 Task: Assign in the project ZestTech the issue 'Implement a new cloud-based fleet management system for a company with advanced vehicle tracking and maintenance features' to the sprint 'Galaxy Quest'.
Action: Mouse moved to (281, 79)
Screenshot: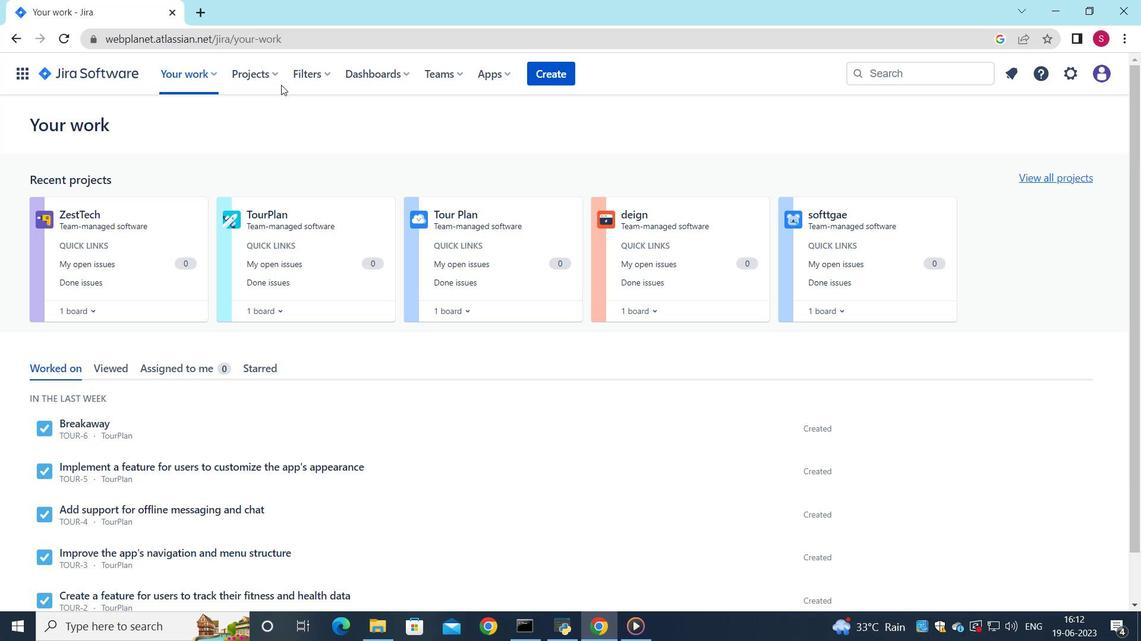 
Action: Mouse pressed left at (281, 79)
Screenshot: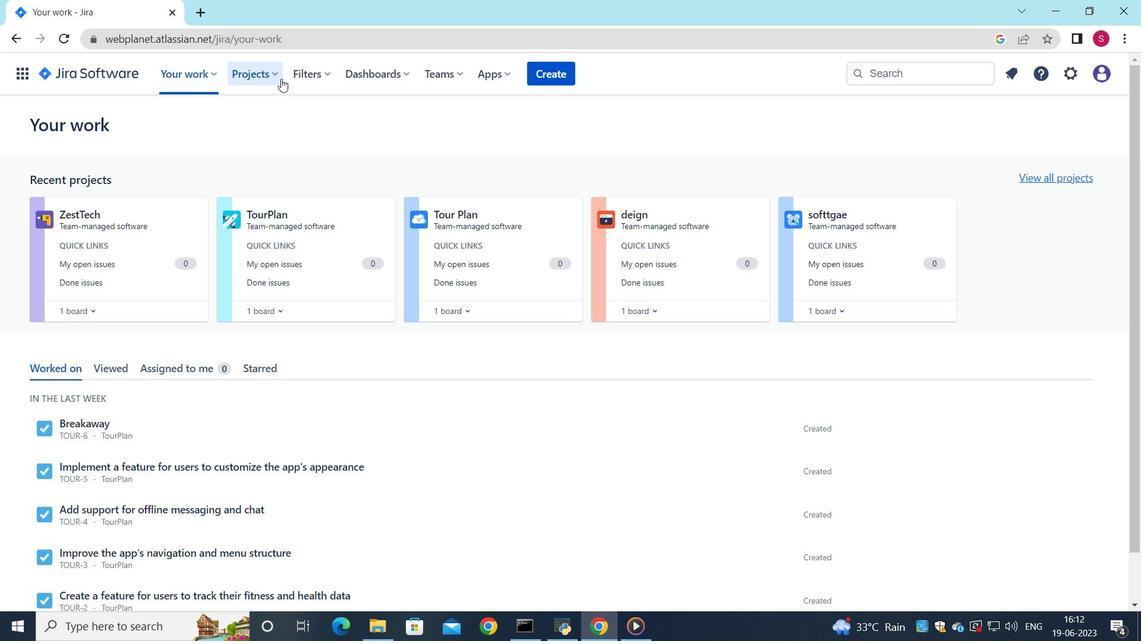 
Action: Mouse moved to (310, 151)
Screenshot: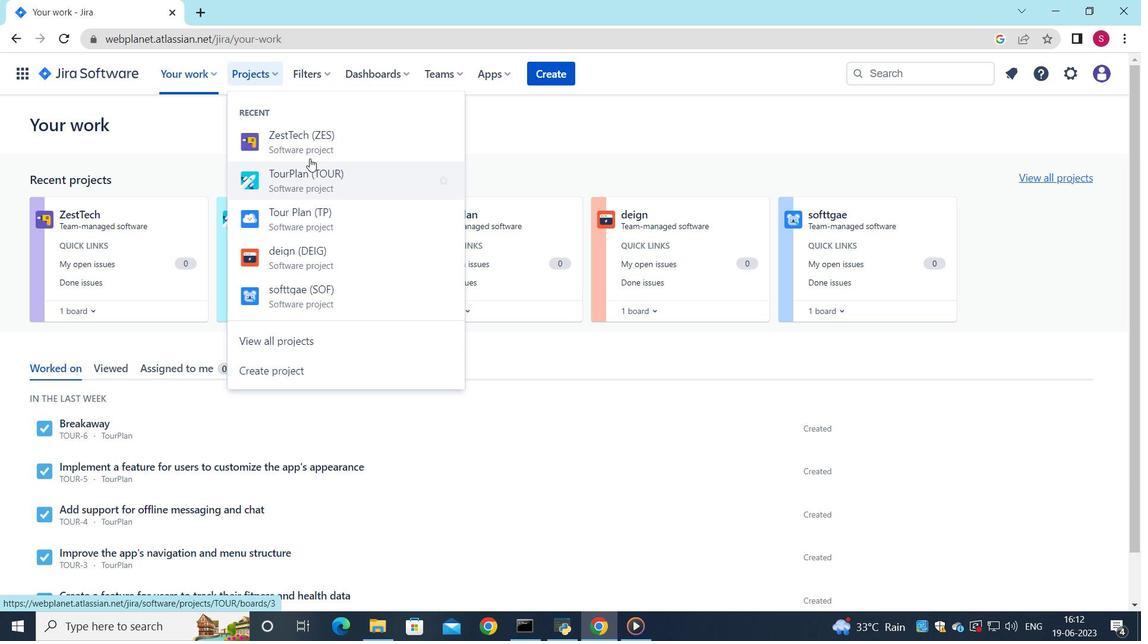 
Action: Mouse pressed left at (310, 151)
Screenshot: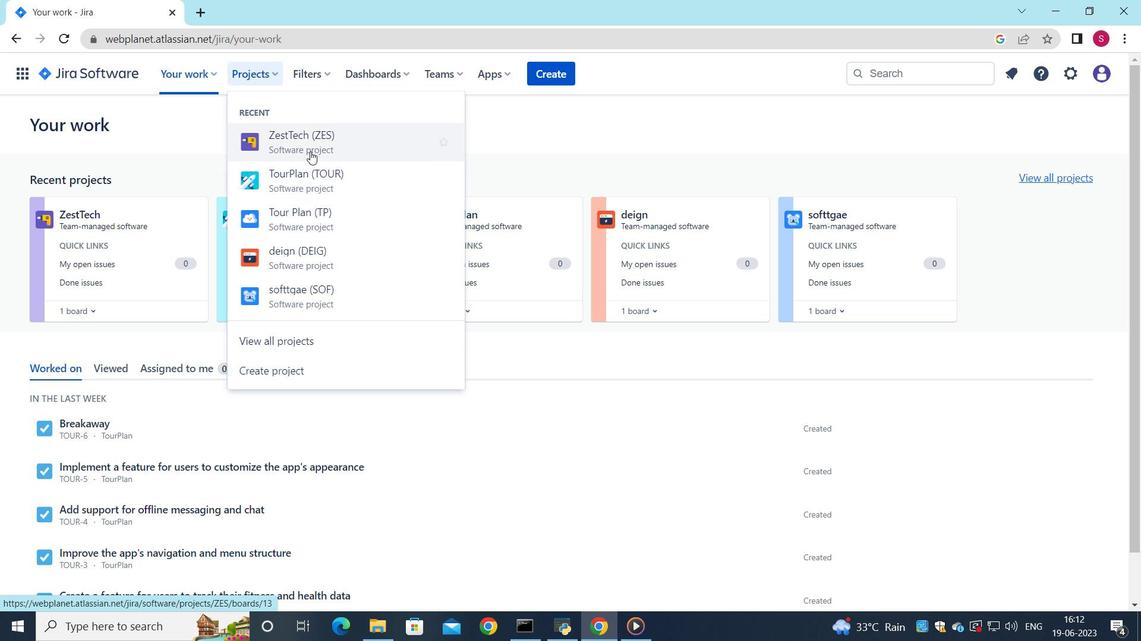 
Action: Mouse moved to (93, 229)
Screenshot: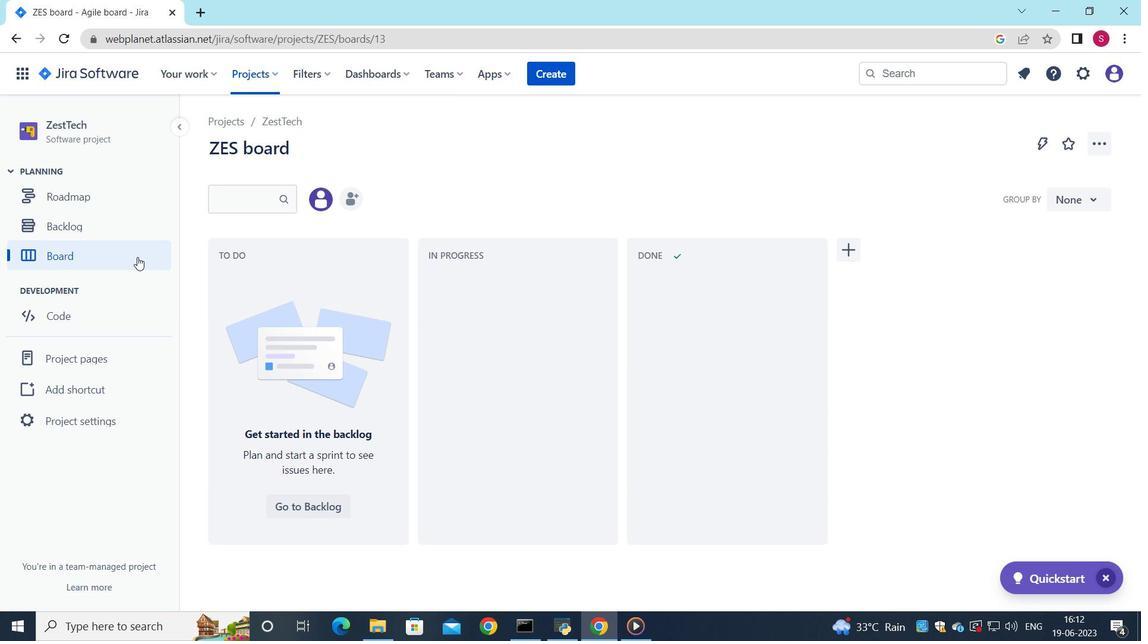 
Action: Mouse pressed left at (93, 229)
Screenshot: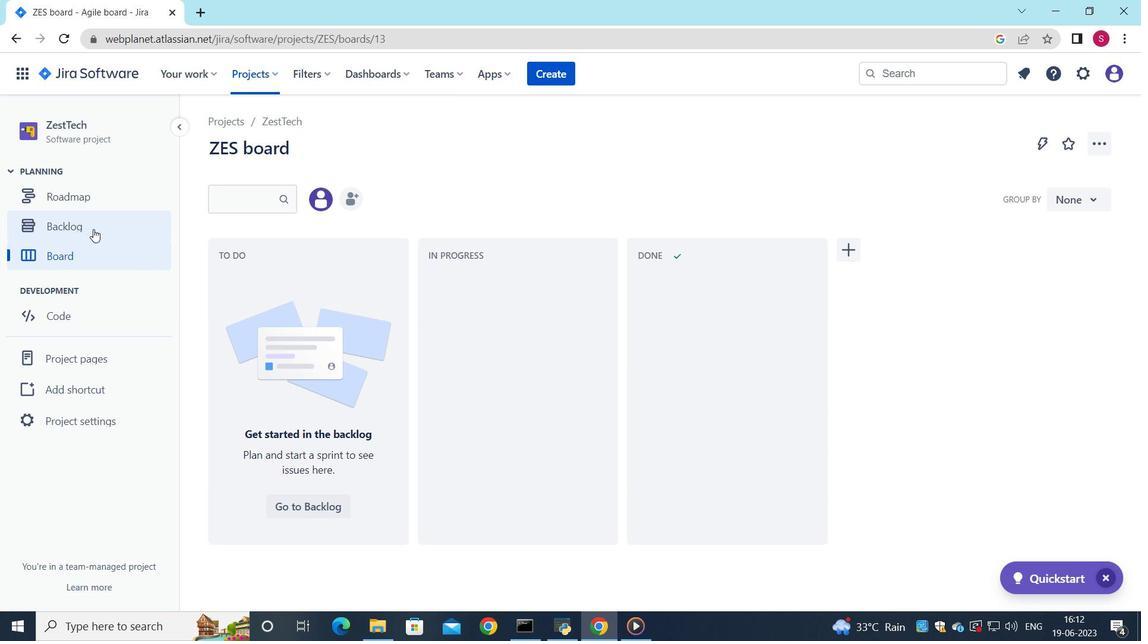 
Action: Mouse moved to (577, 306)
Screenshot: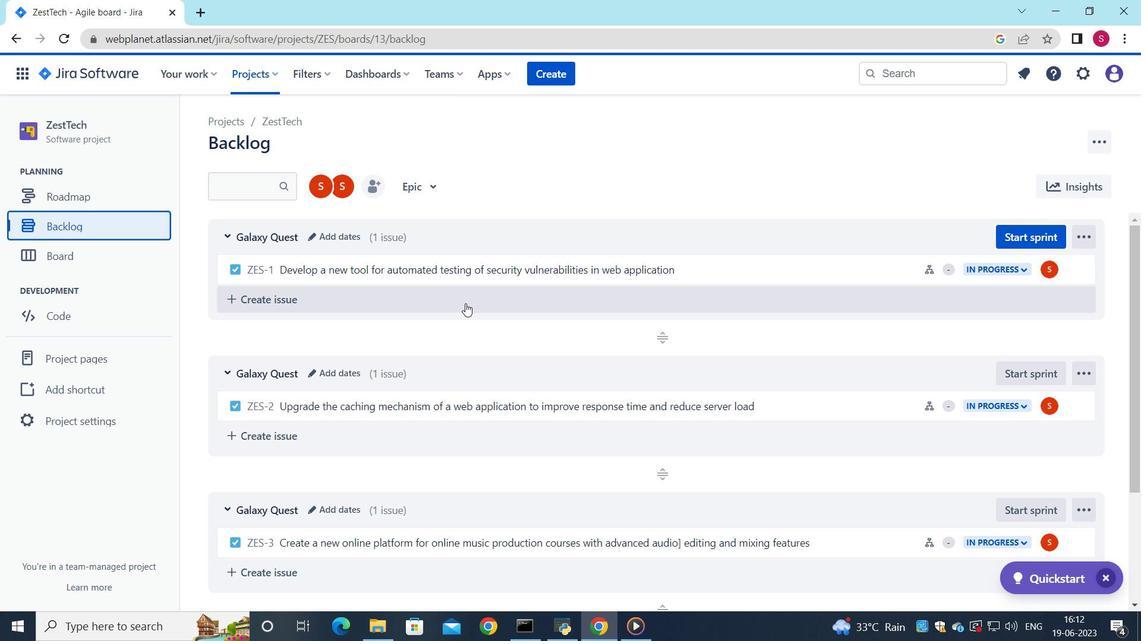 
Action: Mouse scrolled (577, 305) with delta (0, 0)
Screenshot: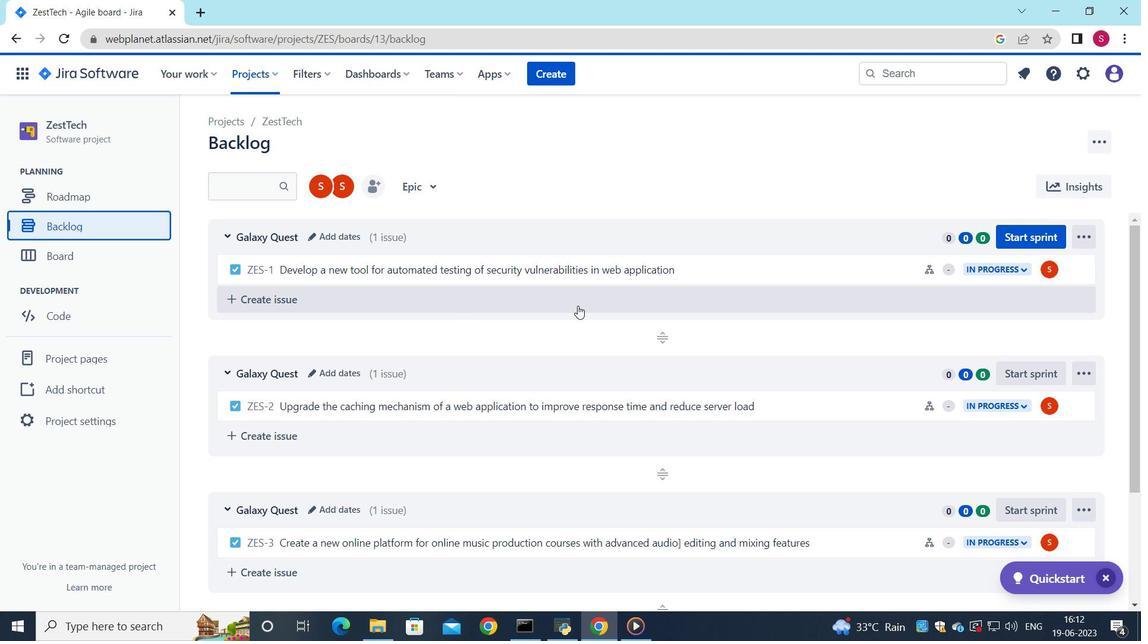
Action: Mouse scrolled (577, 305) with delta (0, 0)
Screenshot: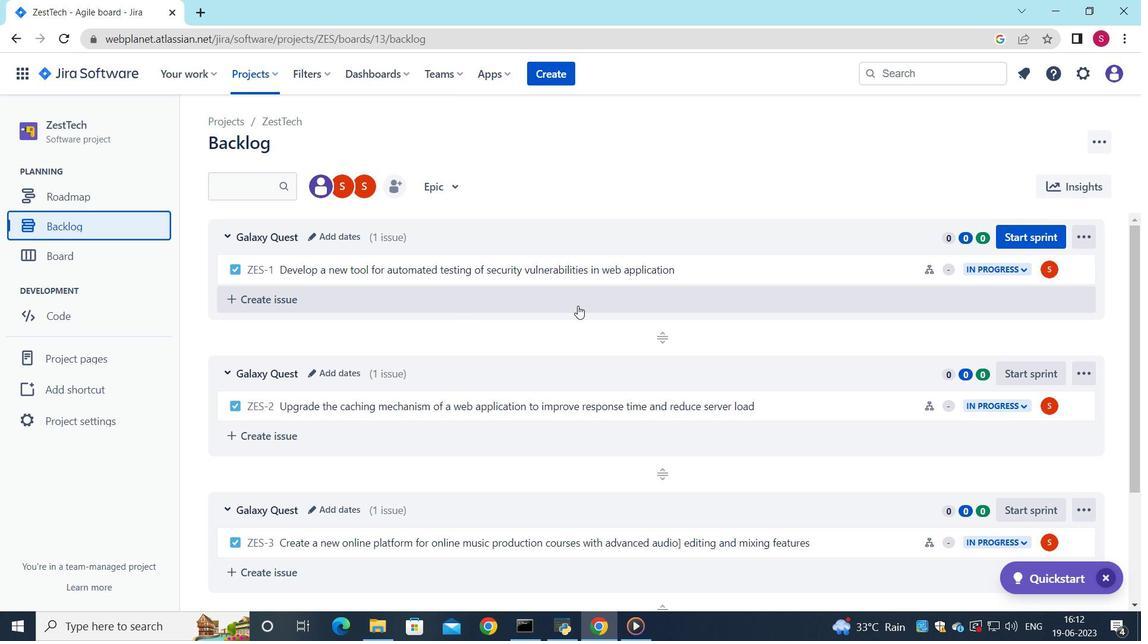 
Action: Mouse moved to (572, 313)
Screenshot: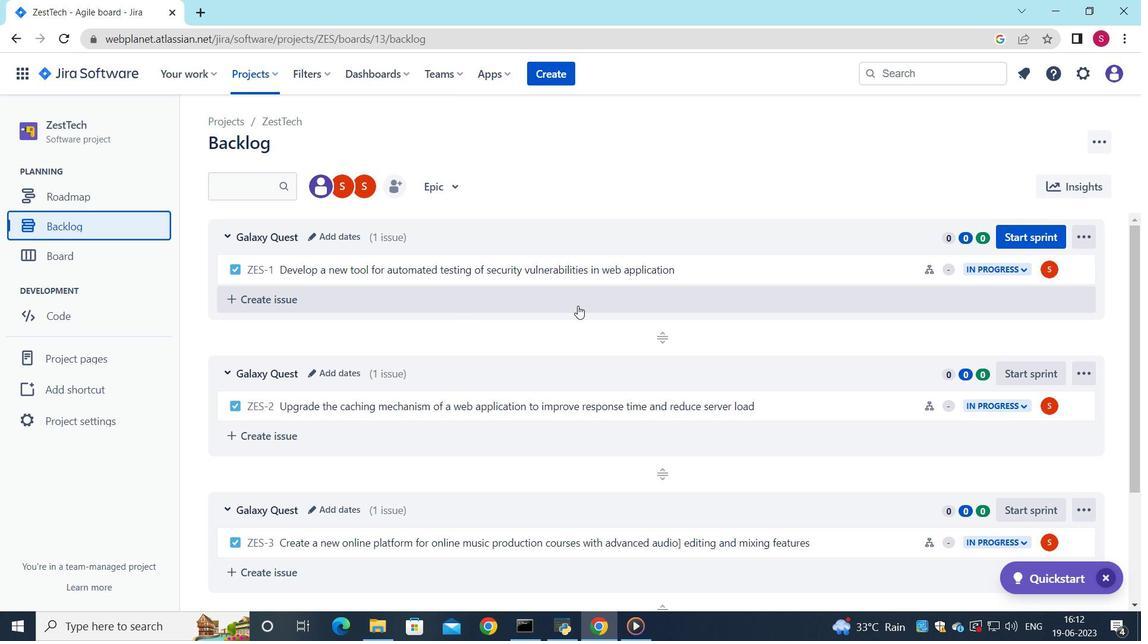 
Action: Mouse scrolled (572, 312) with delta (0, 0)
Screenshot: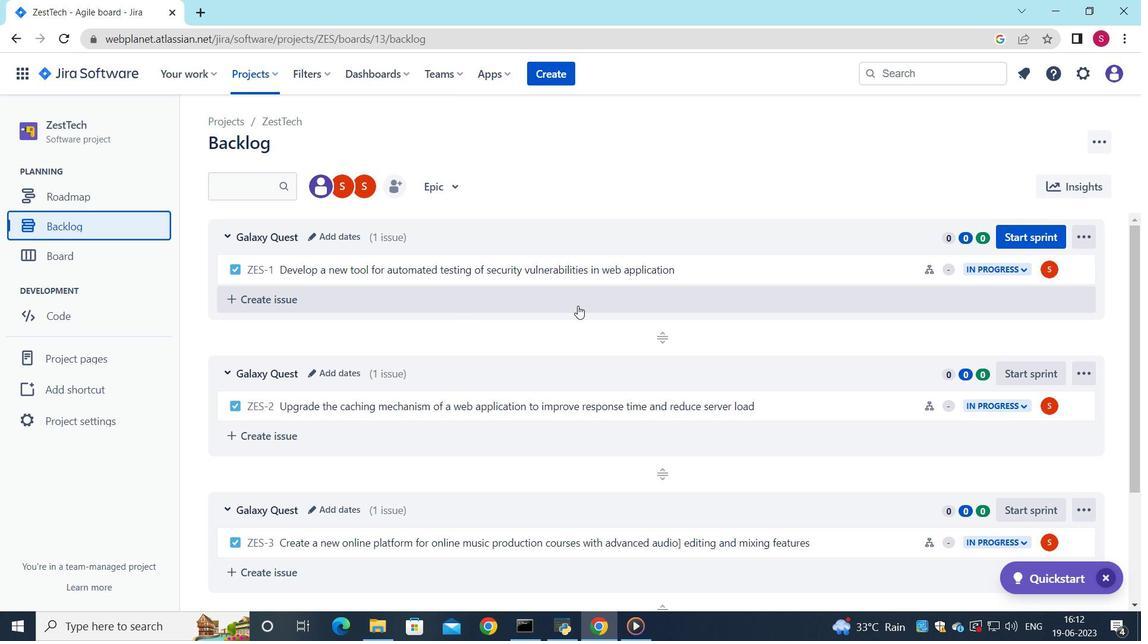 
Action: Mouse moved to (545, 329)
Screenshot: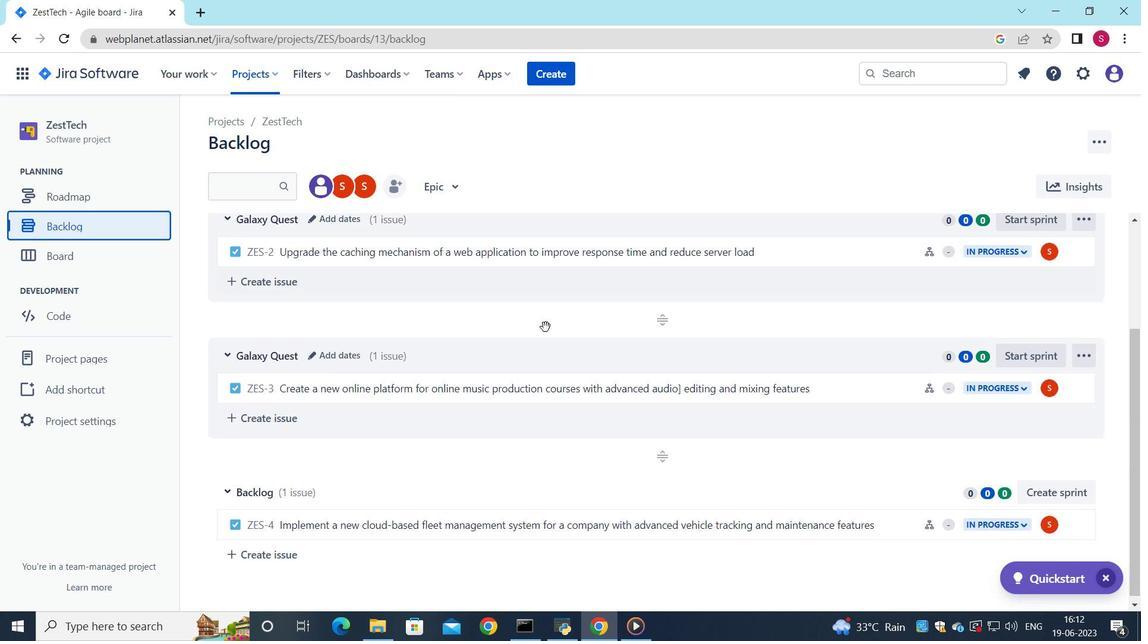 
Action: Mouse scrolled (545, 329) with delta (0, 0)
Screenshot: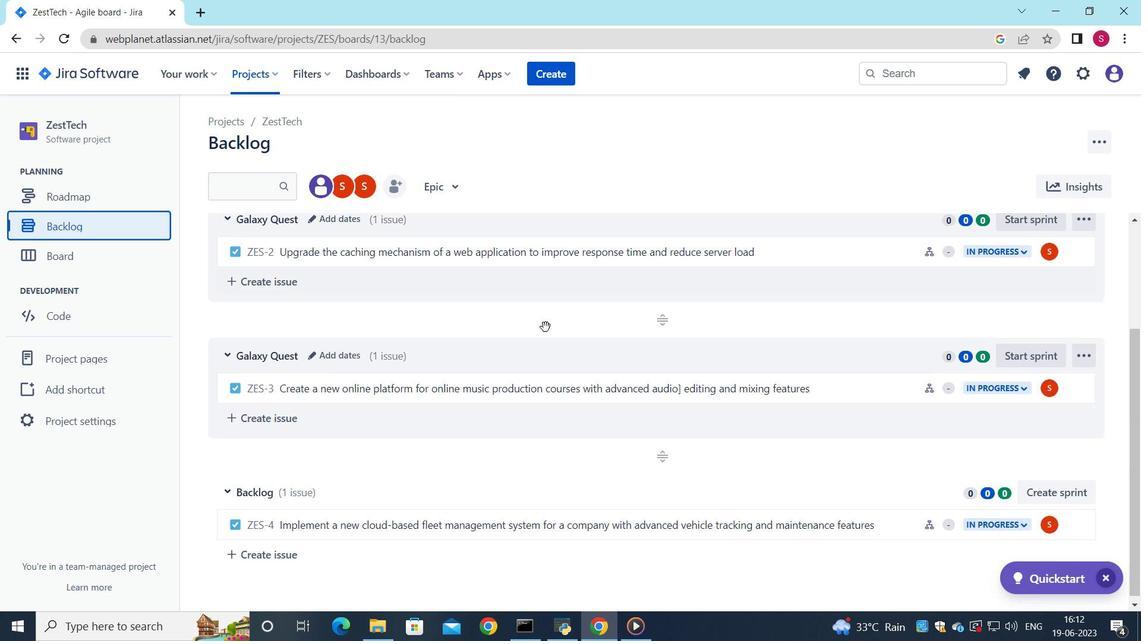 
Action: Mouse scrolled (545, 329) with delta (0, 0)
Screenshot: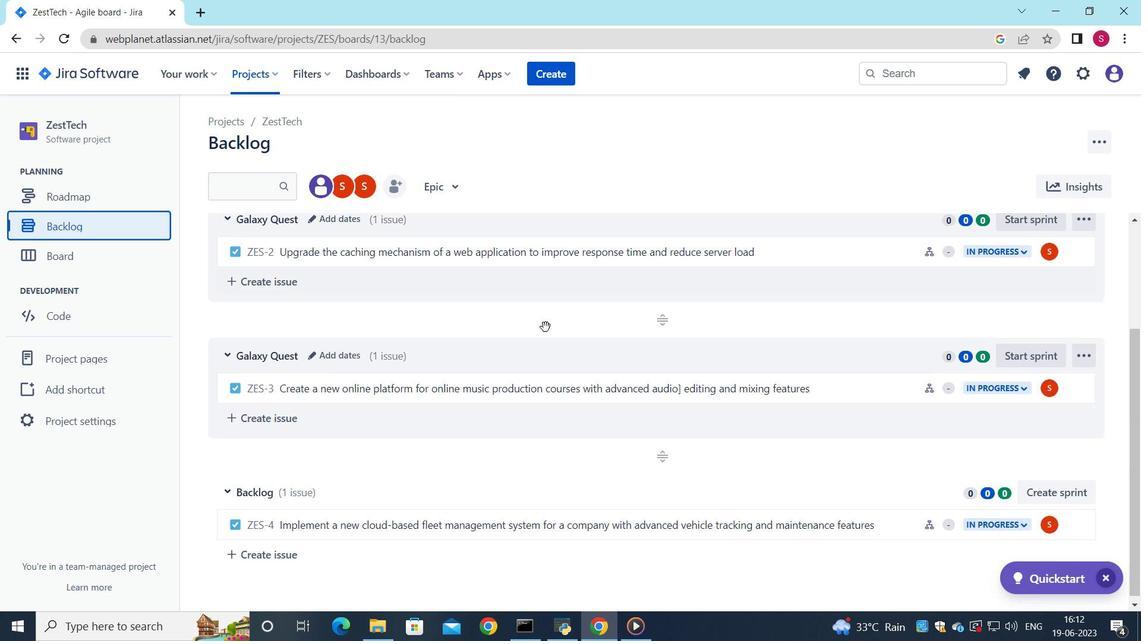 
Action: Mouse scrolled (545, 329) with delta (0, 0)
Screenshot: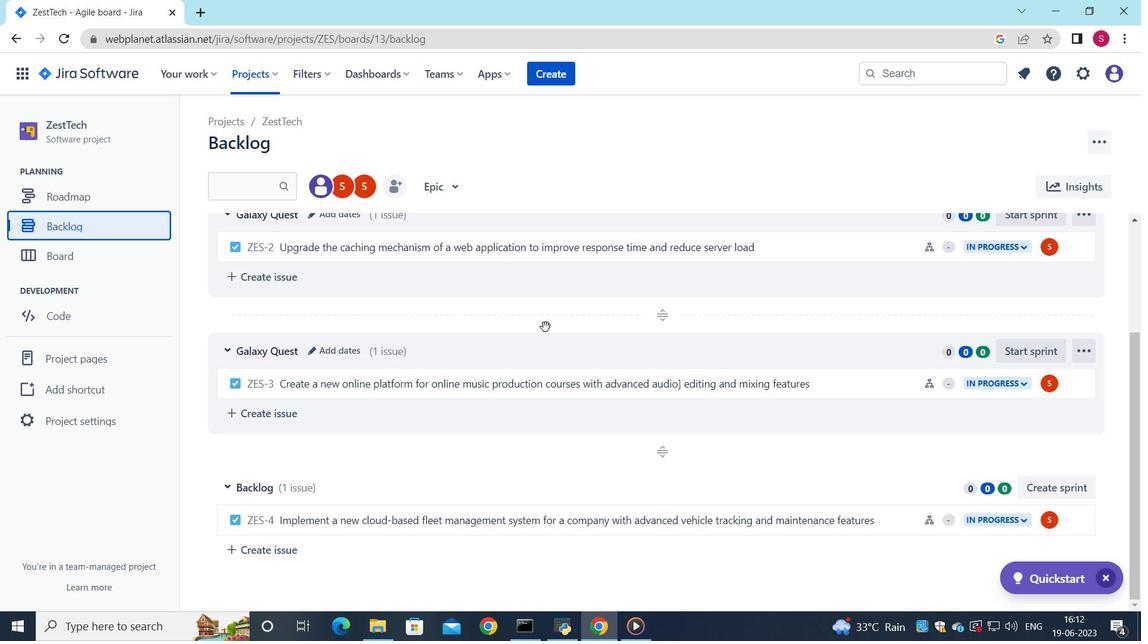 
Action: Mouse moved to (498, 358)
Screenshot: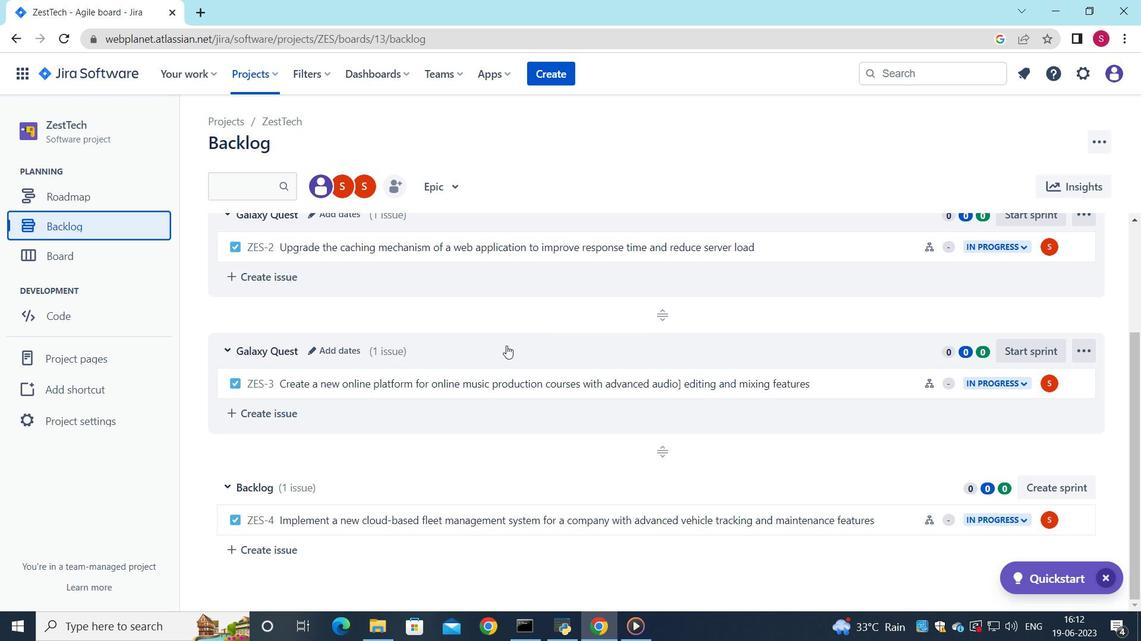 
Action: Mouse scrolled (504, 348) with delta (0, 0)
Screenshot: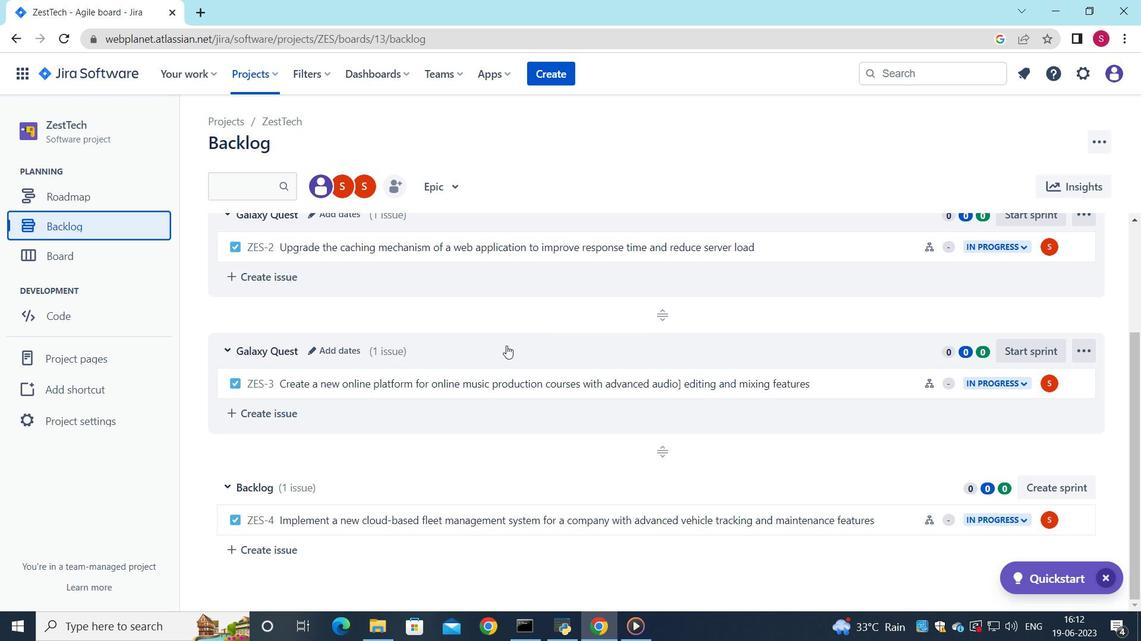 
Action: Mouse scrolled (502, 351) with delta (0, 0)
Screenshot: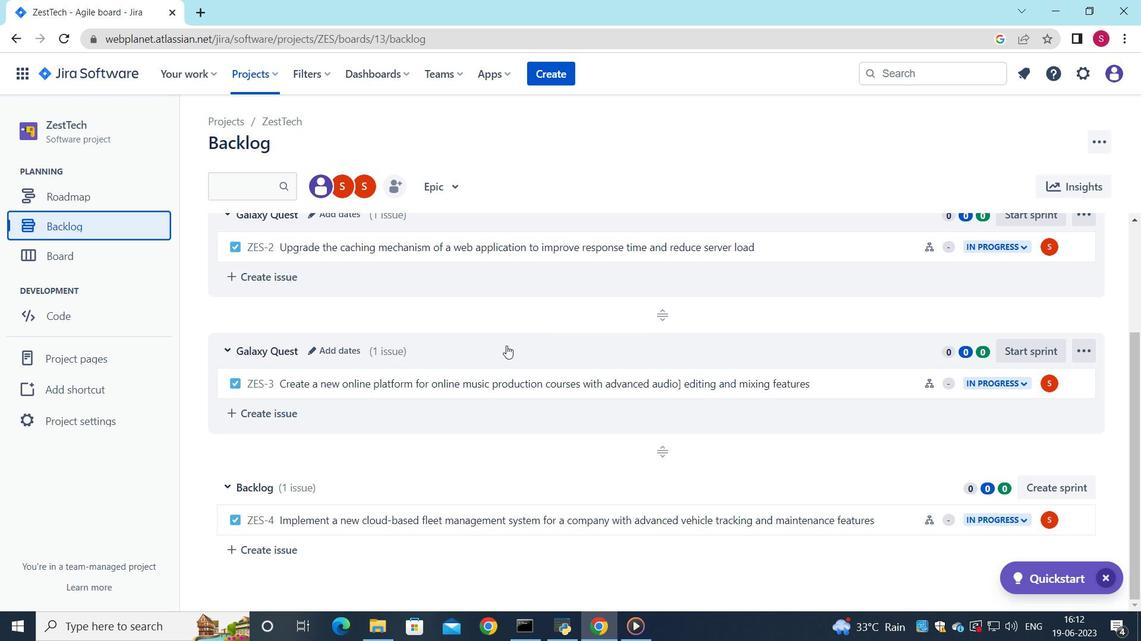 
Action: Mouse moved to (498, 358)
Screenshot: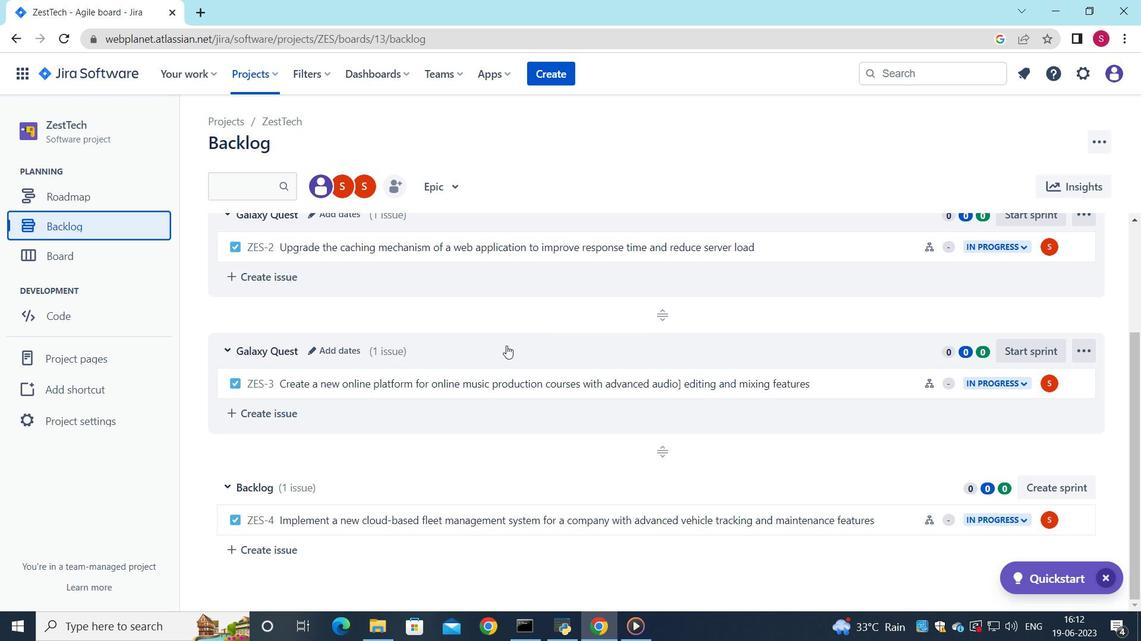 
Action: Mouse scrolled (500, 356) with delta (0, 0)
Screenshot: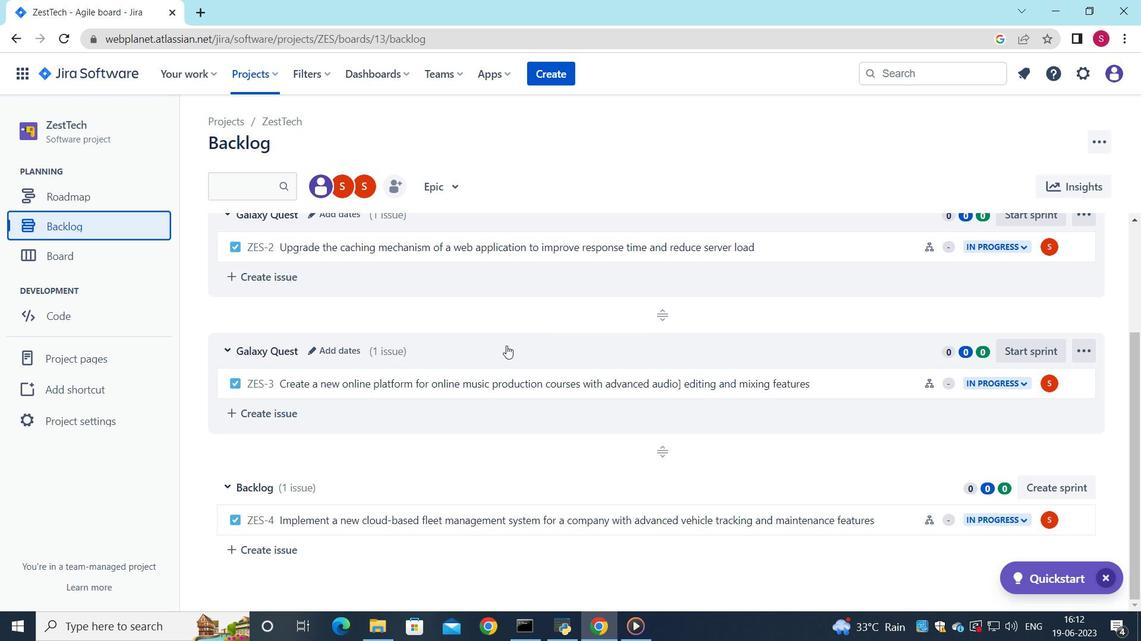 
Action: Mouse moved to (1087, 524)
Screenshot: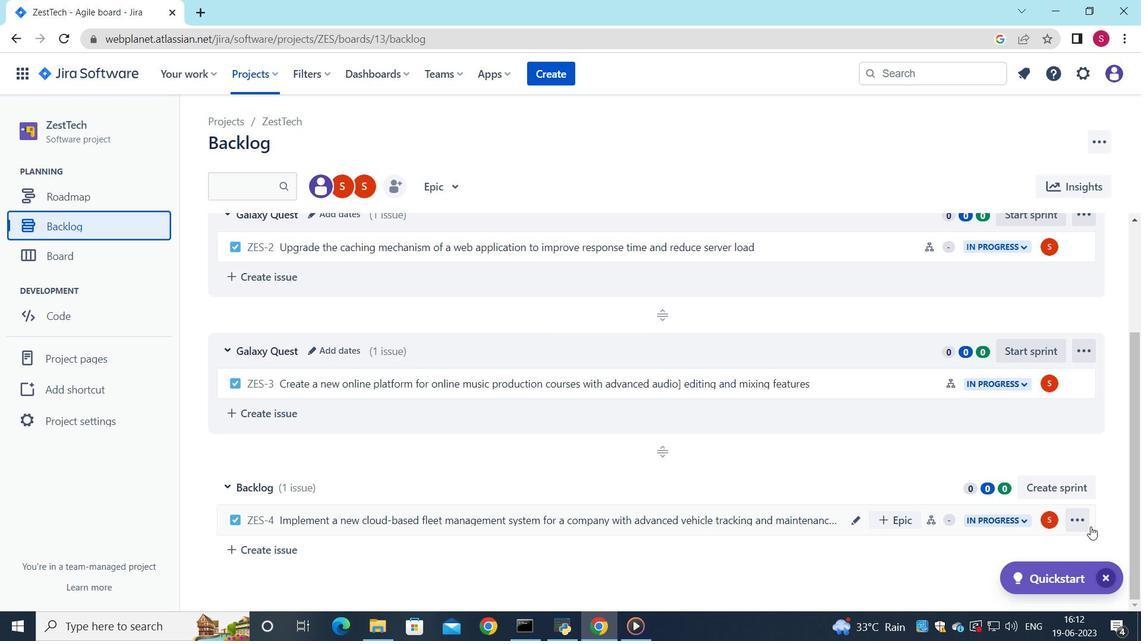 
Action: Mouse pressed left at (1087, 524)
Screenshot: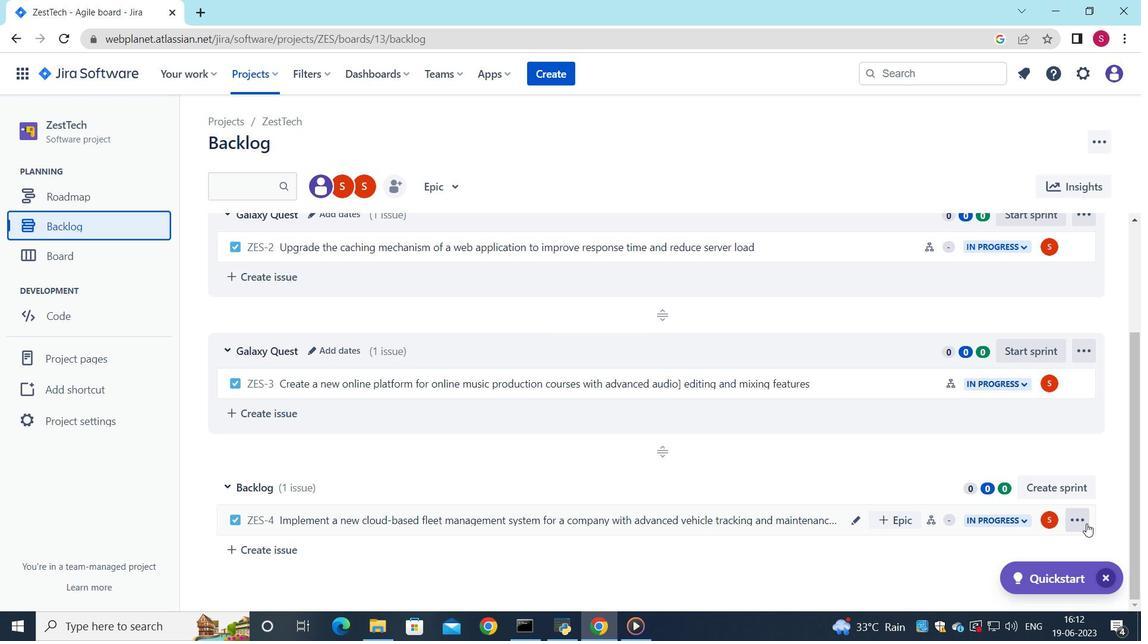 
Action: Mouse moved to (1021, 436)
Screenshot: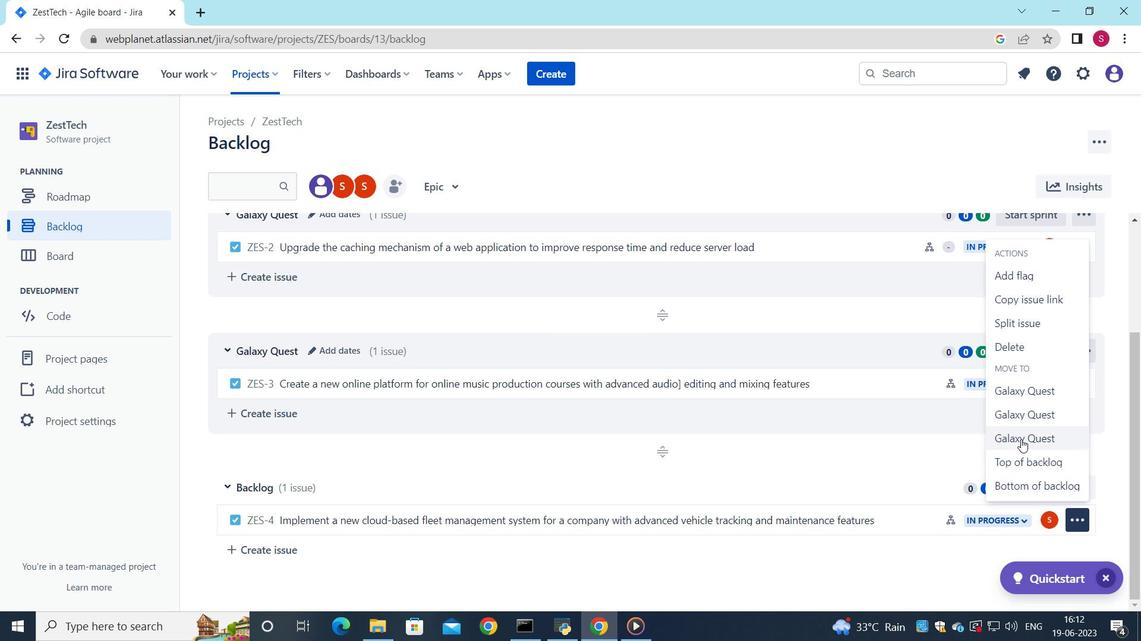 
Action: Mouse pressed left at (1021, 436)
Screenshot: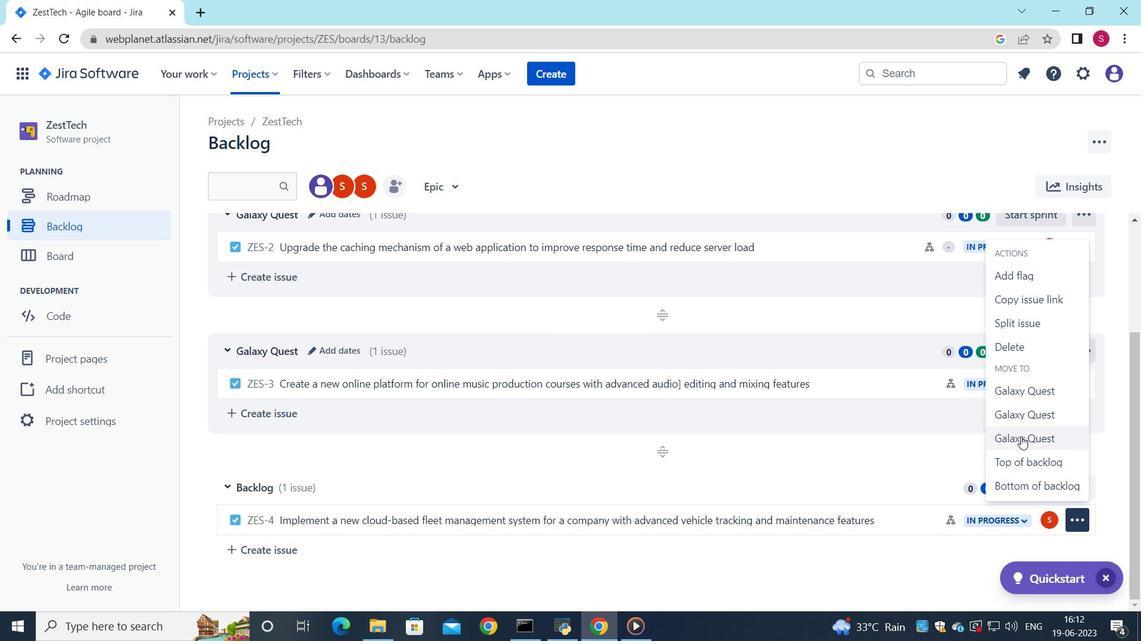 
Action: Mouse moved to (829, 464)
Screenshot: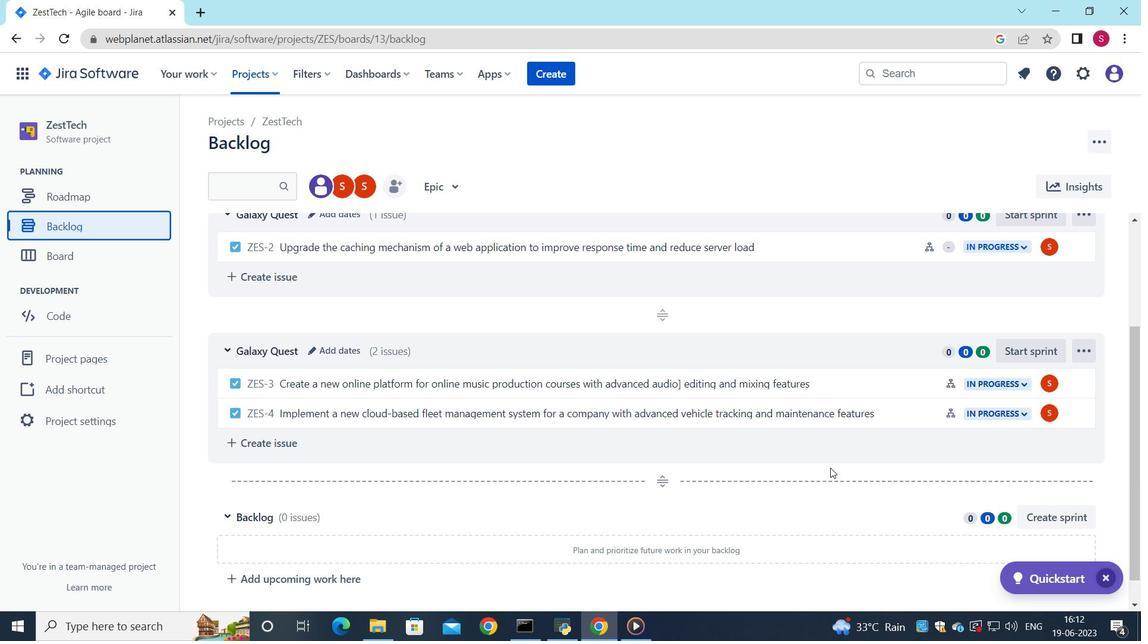 
